 Task: Move recent 5 emails   from folder Inbox to folder Archive
Action: Mouse moved to (375, 391)
Screenshot: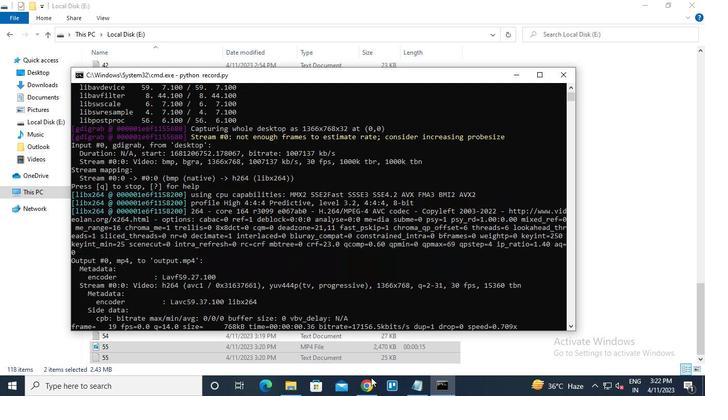 
Action: Mouse pressed left at (375, 391)
Screenshot: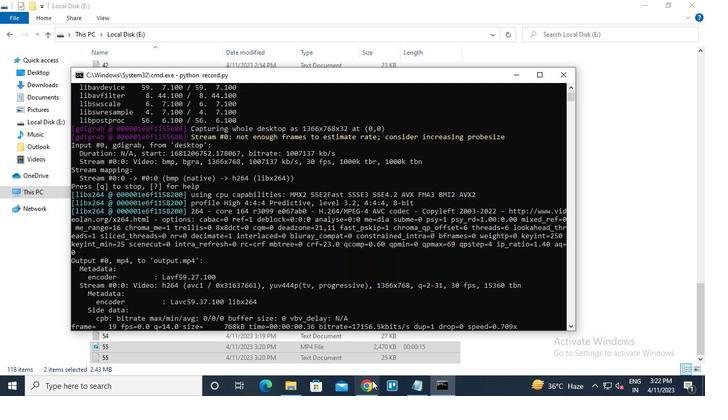
Action: Mouse moved to (96, 158)
Screenshot: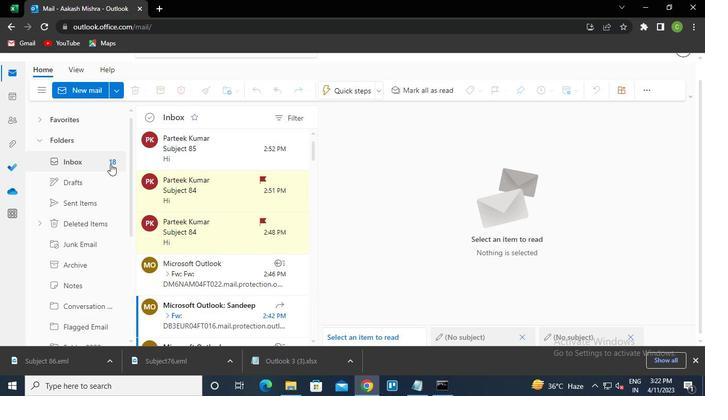 
Action: Mouse pressed left at (96, 158)
Screenshot: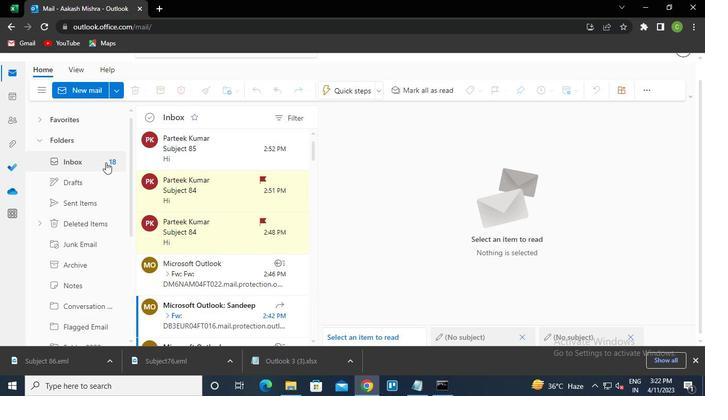
Action: Mouse moved to (151, 141)
Screenshot: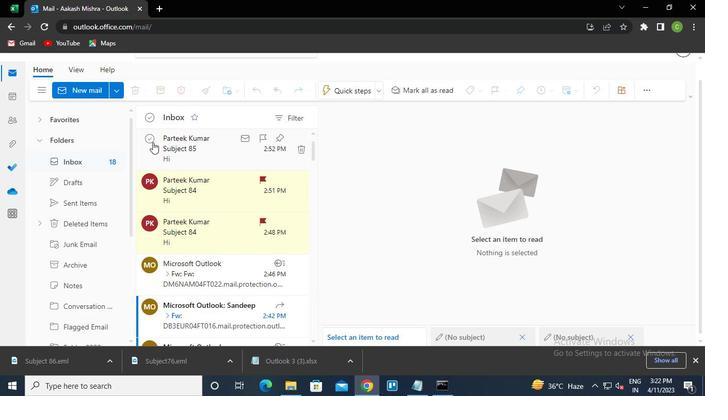 
Action: Mouse pressed left at (151, 141)
Screenshot: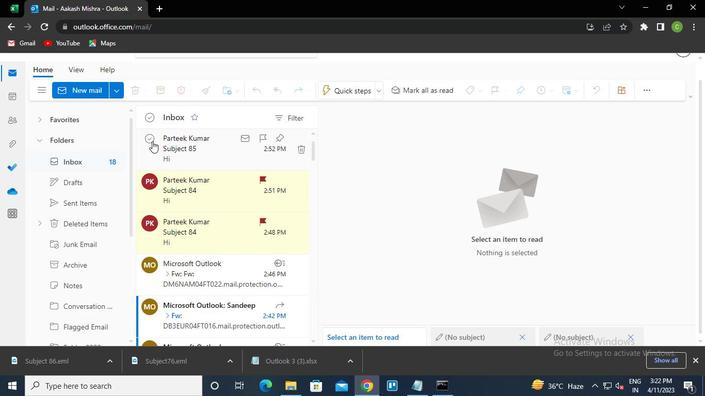 
Action: Mouse moved to (150, 182)
Screenshot: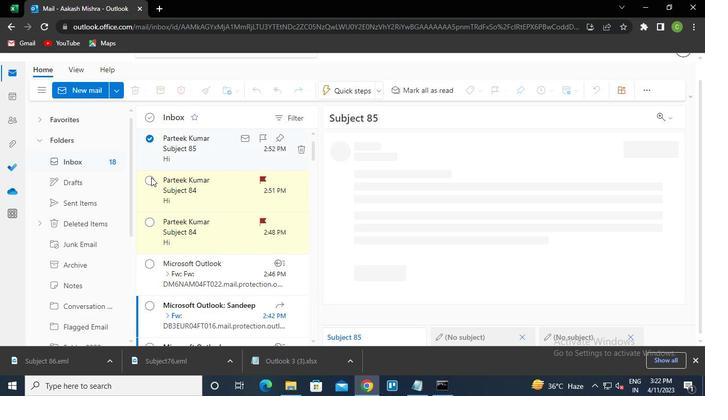 
Action: Mouse pressed left at (150, 182)
Screenshot: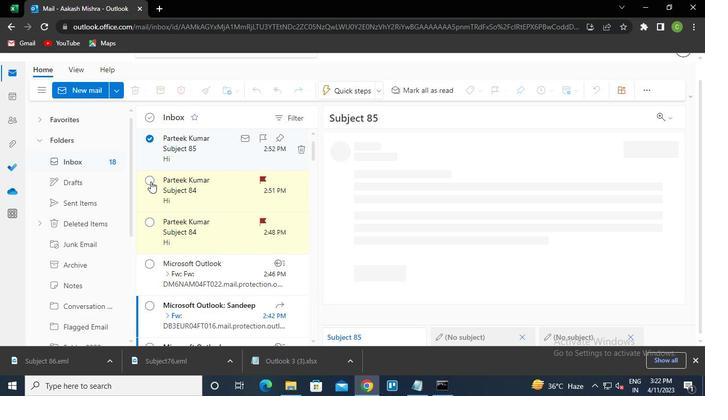 
Action: Mouse moved to (150, 222)
Screenshot: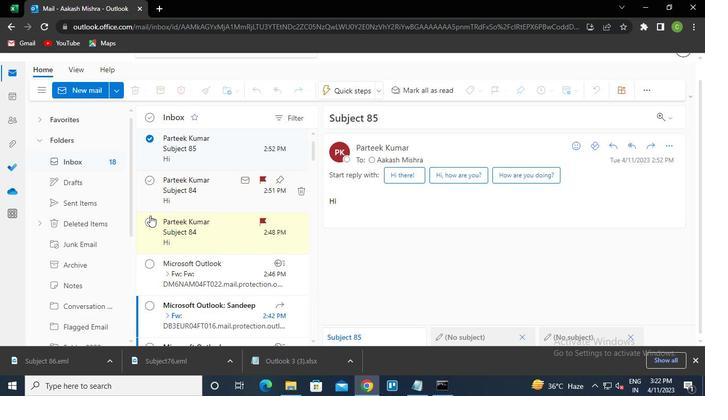 
Action: Mouse pressed left at (150, 222)
Screenshot: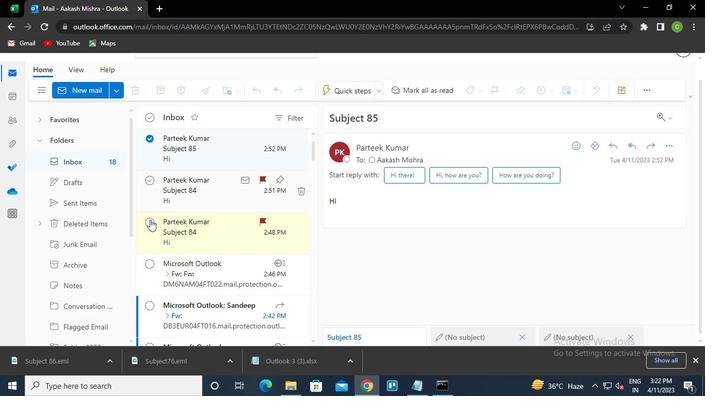 
Action: Mouse moved to (148, 262)
Screenshot: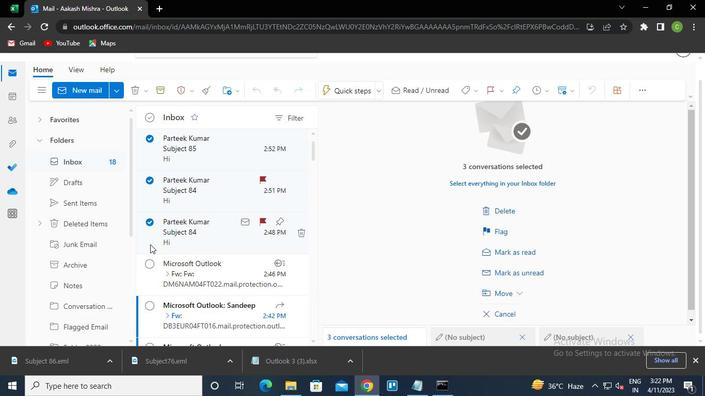 
Action: Mouse pressed left at (148, 262)
Screenshot: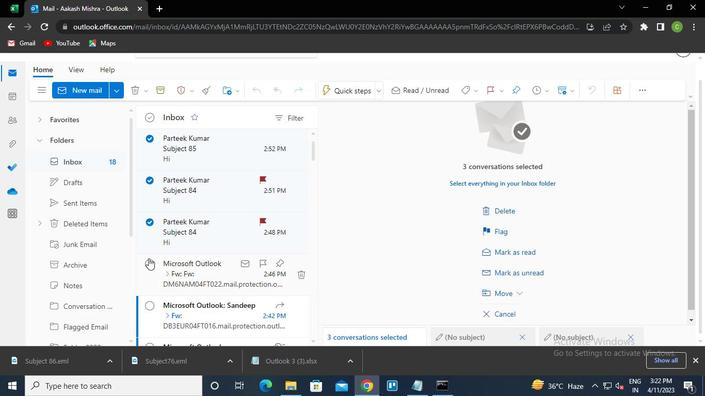 
Action: Mouse moved to (150, 307)
Screenshot: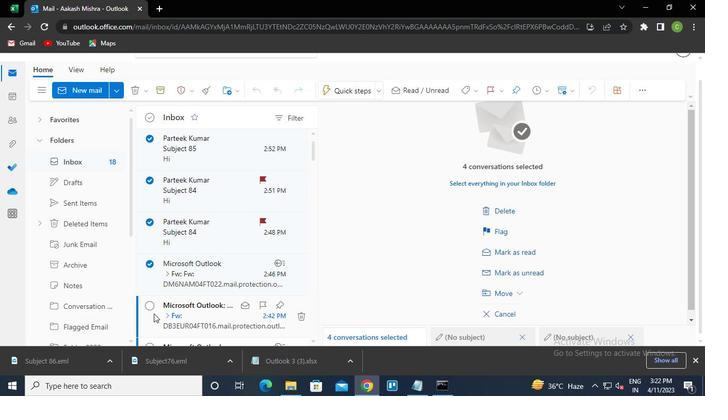 
Action: Mouse pressed left at (150, 307)
Screenshot: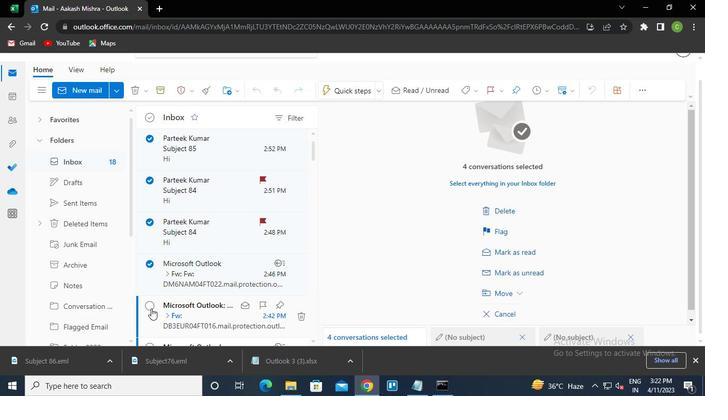 
Action: Mouse moved to (186, 224)
Screenshot: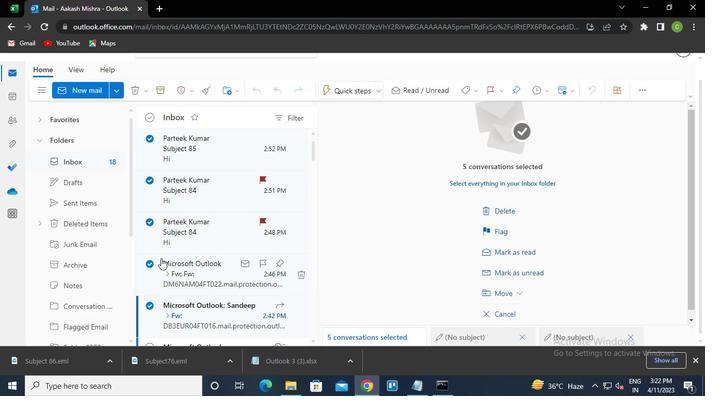 
Action: Mouse pressed right at (186, 224)
Screenshot: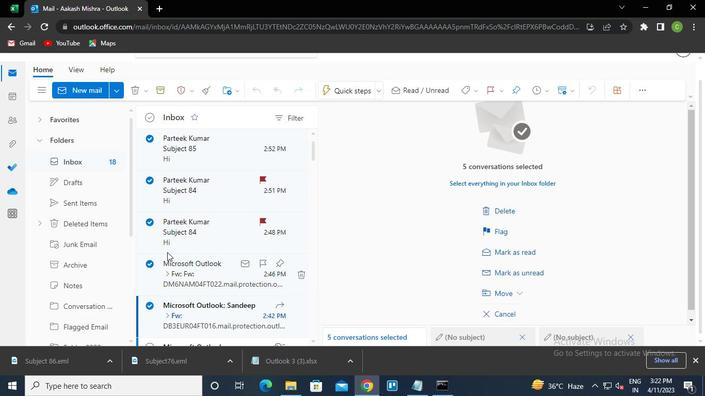 
Action: Mouse moved to (219, 86)
Screenshot: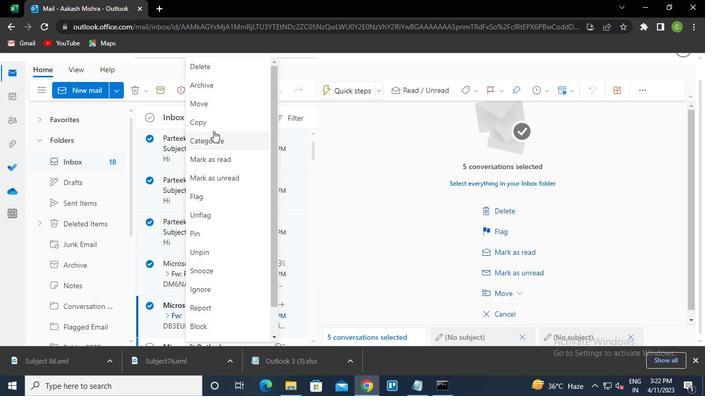 
Action: Mouse pressed left at (219, 86)
Screenshot: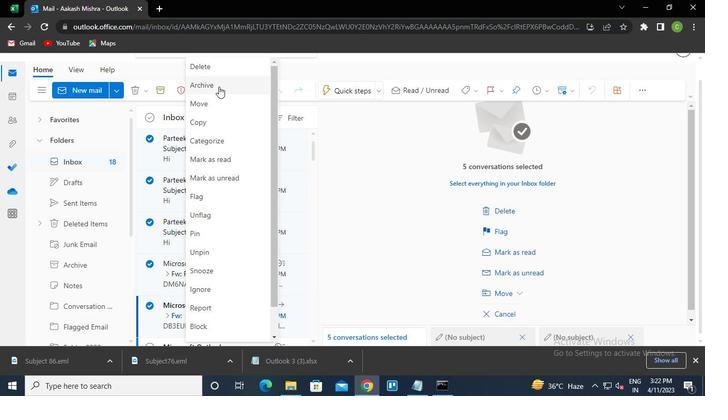 
Action: Mouse moved to (443, 387)
Screenshot: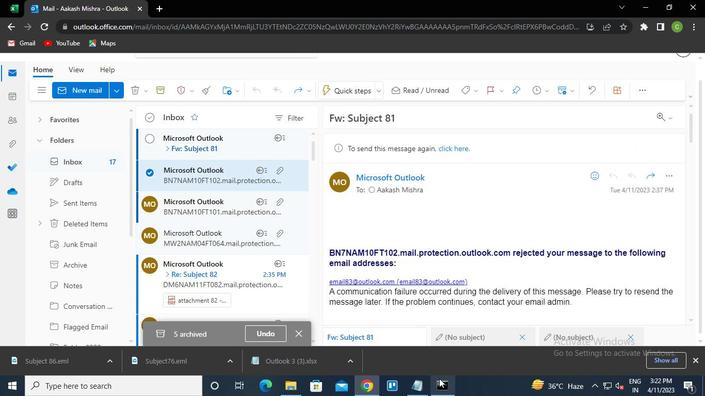 
Action: Mouse pressed left at (443, 387)
Screenshot: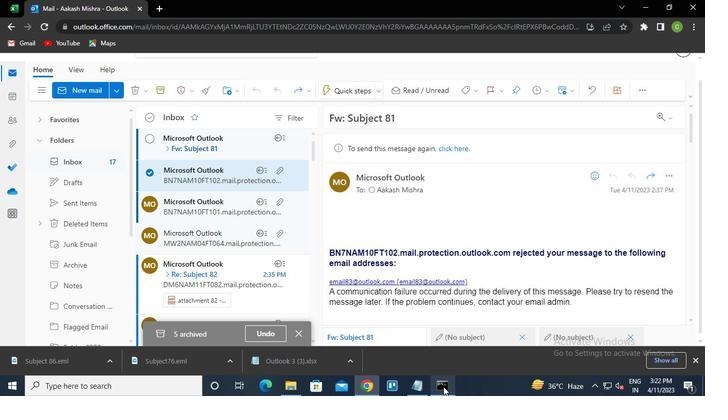 
Action: Mouse moved to (572, 77)
Screenshot: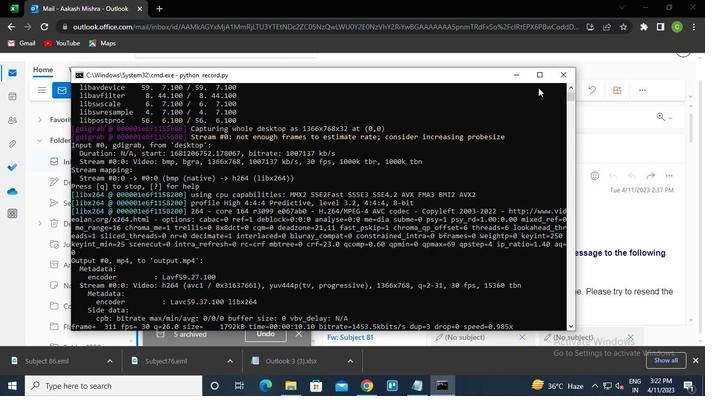 
Action: Mouse pressed left at (572, 77)
Screenshot: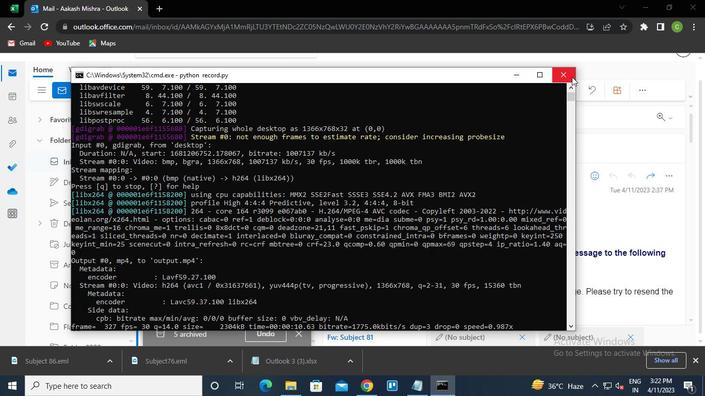 
